 Task: Add Sprouts Medium Ripe Black Olives to the cart.
Action: Mouse pressed left at (17, 56)
Screenshot: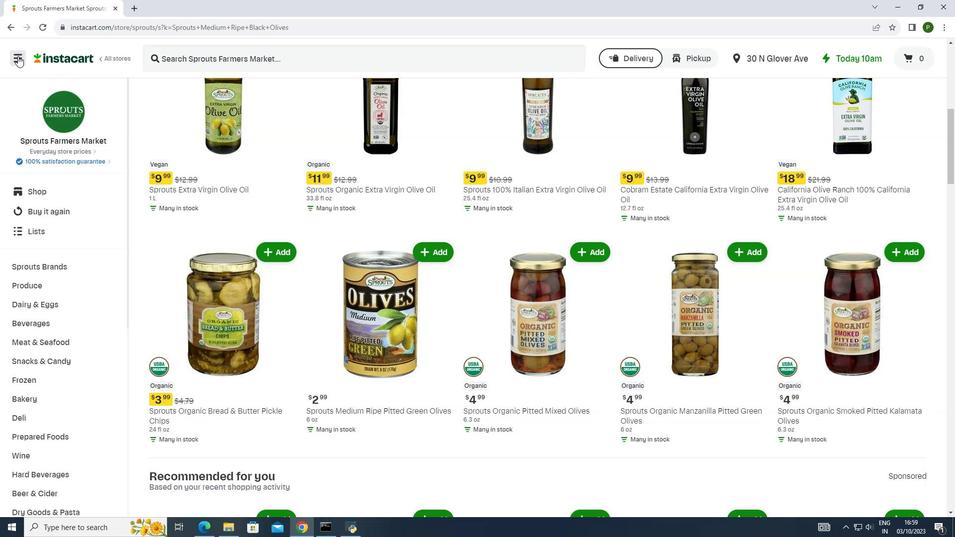 
Action: Mouse moved to (45, 261)
Screenshot: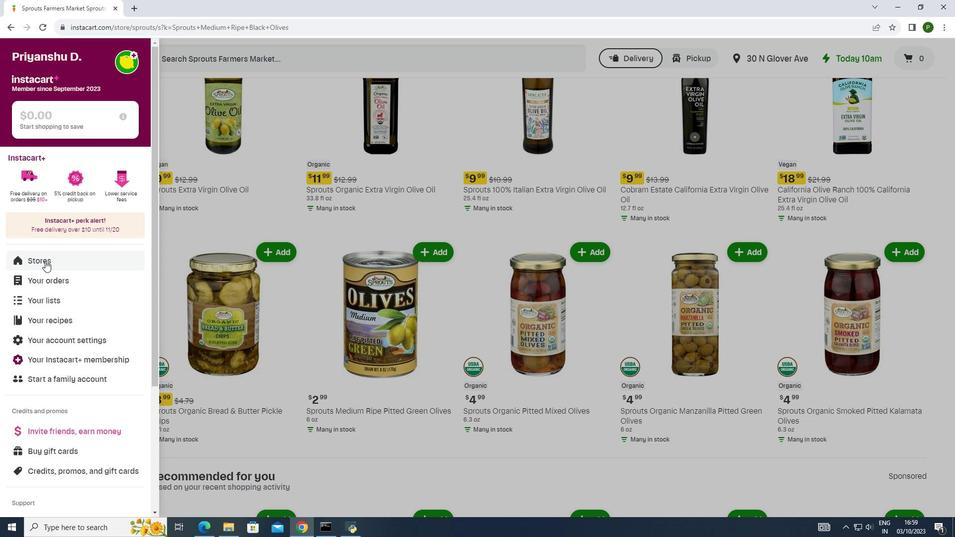 
Action: Mouse pressed left at (45, 261)
Screenshot: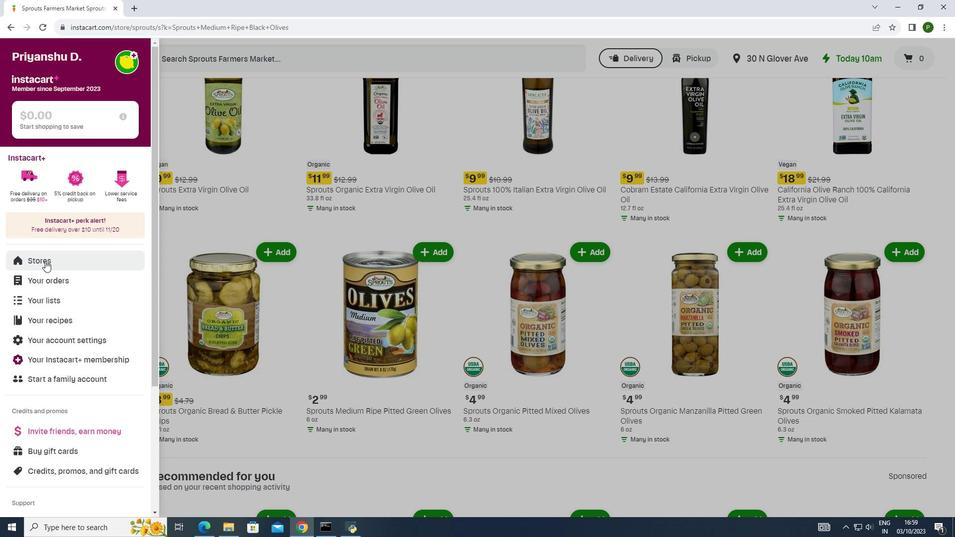 
Action: Mouse moved to (226, 101)
Screenshot: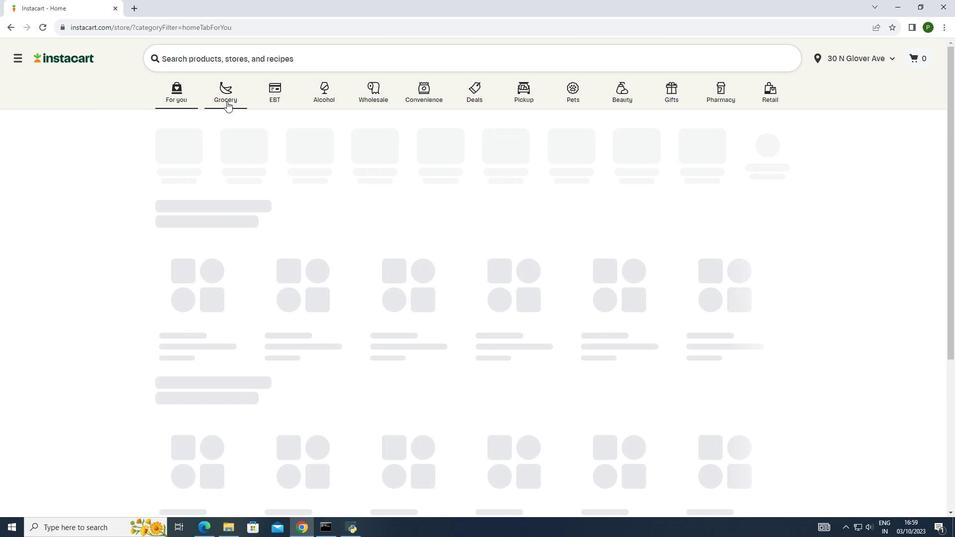 
Action: Mouse pressed left at (226, 101)
Screenshot: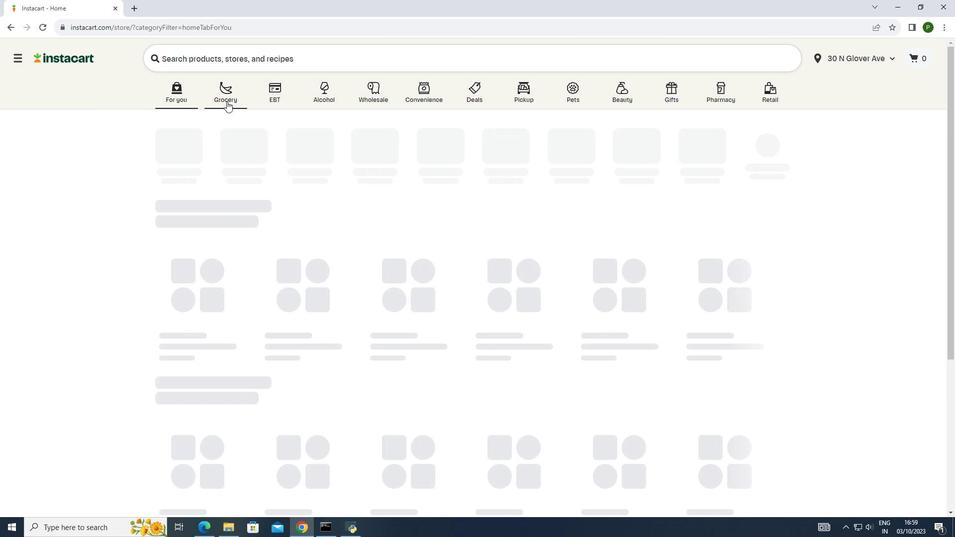 
Action: Mouse moved to (489, 147)
Screenshot: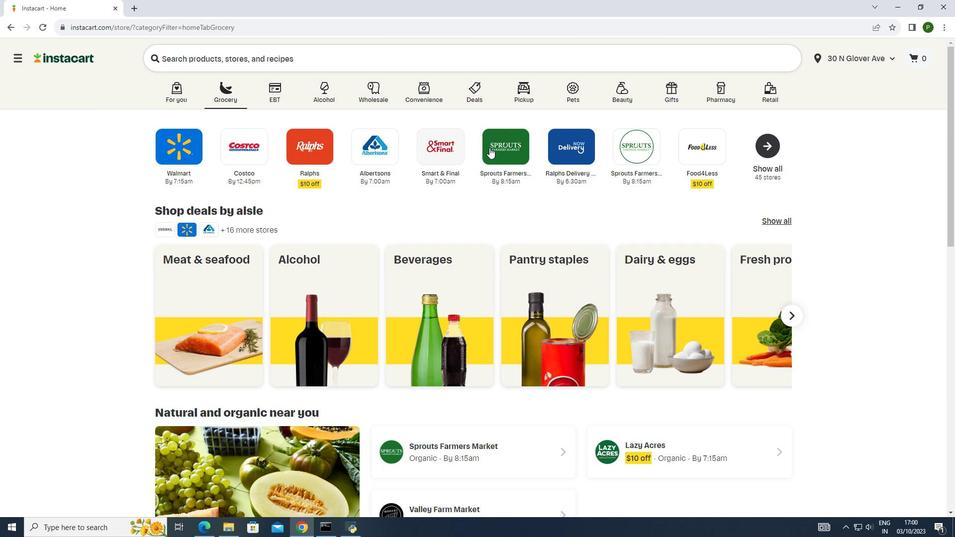 
Action: Mouse pressed left at (489, 147)
Screenshot: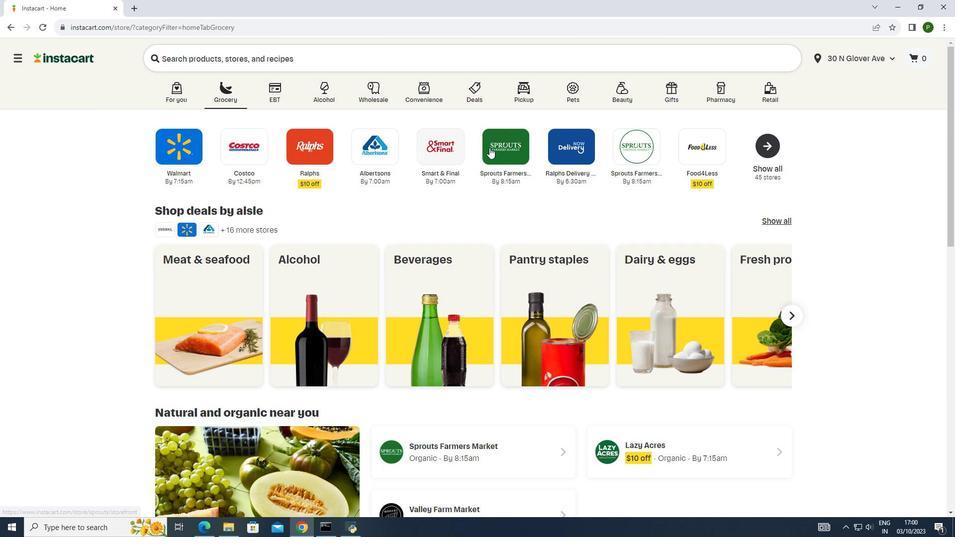 
Action: Mouse moved to (72, 267)
Screenshot: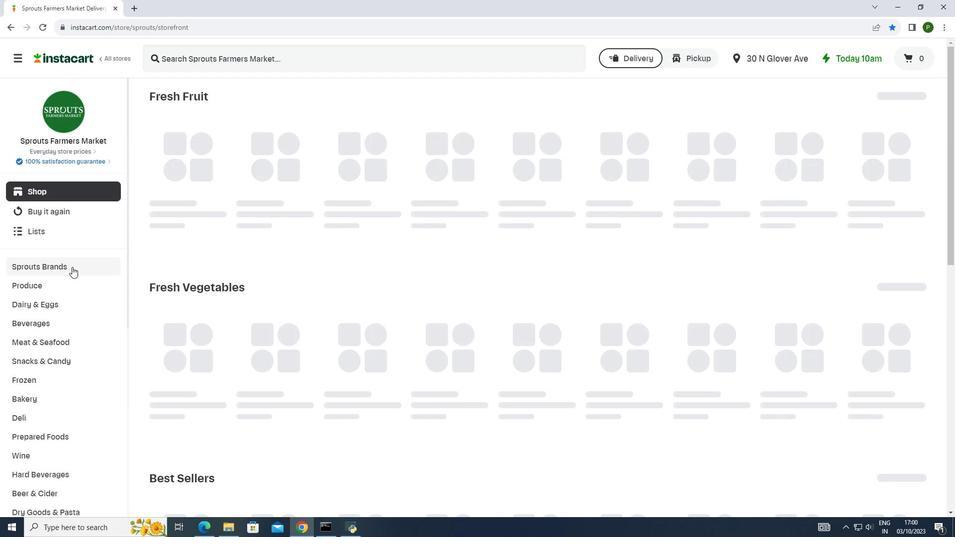 
Action: Mouse pressed left at (72, 267)
Screenshot: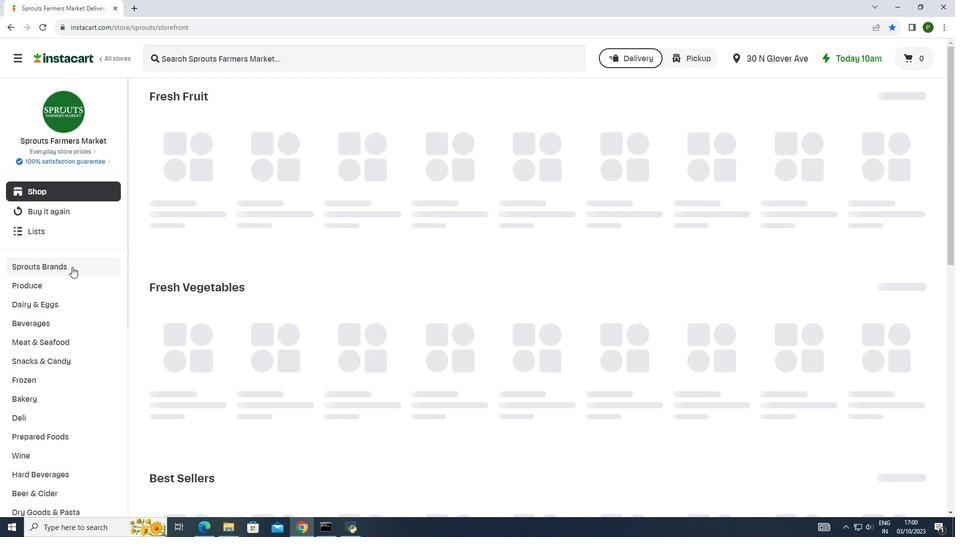 
Action: Mouse moved to (49, 345)
Screenshot: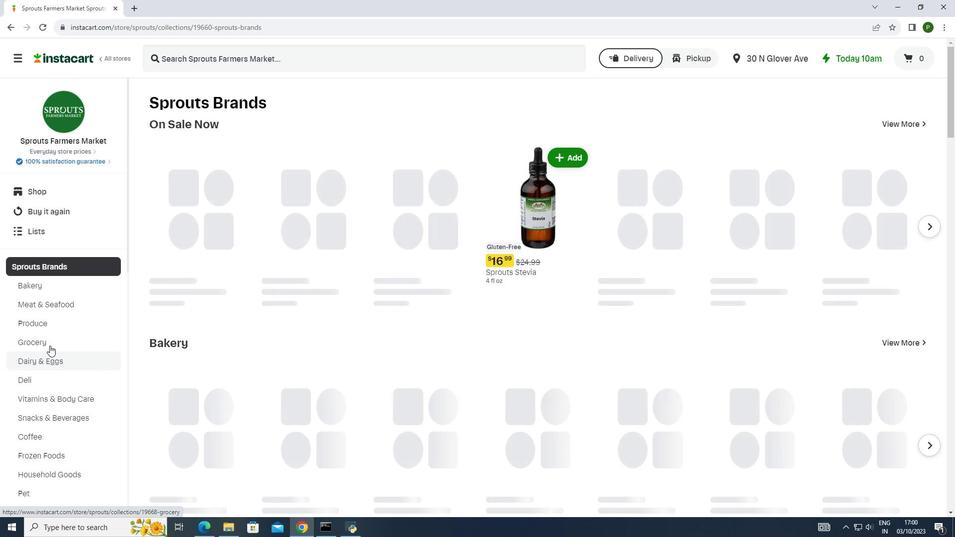 
Action: Mouse pressed left at (49, 345)
Screenshot: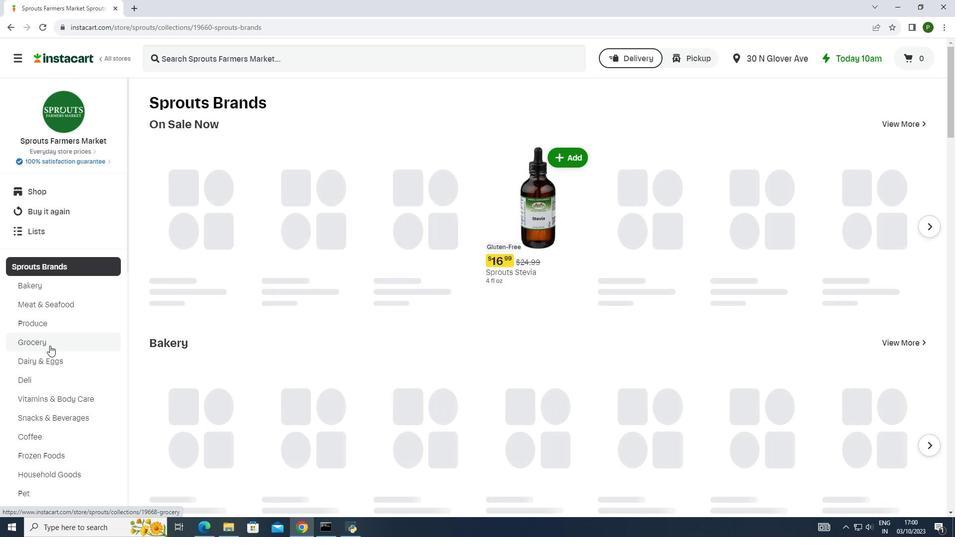 
Action: Mouse moved to (289, 230)
Screenshot: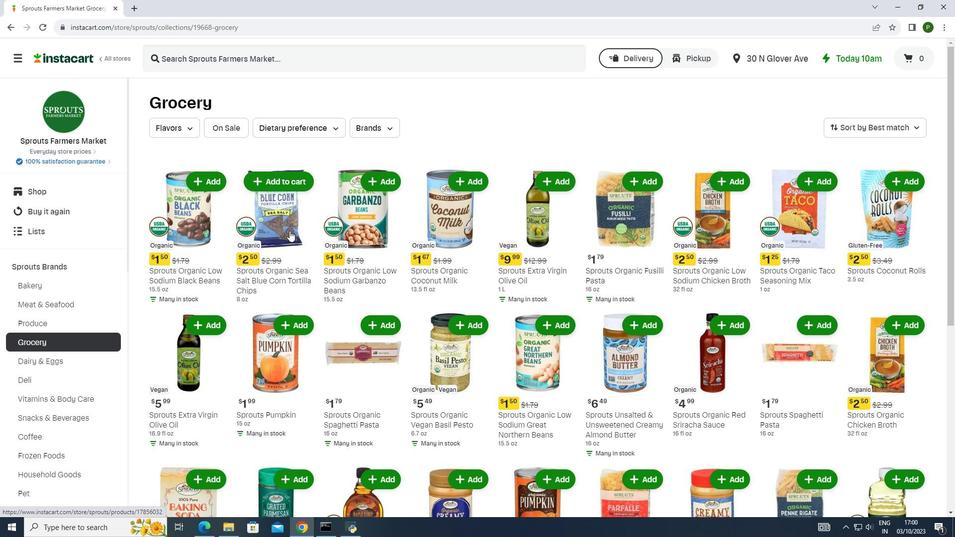 
Action: Mouse scrolled (289, 230) with delta (0, 0)
Screenshot: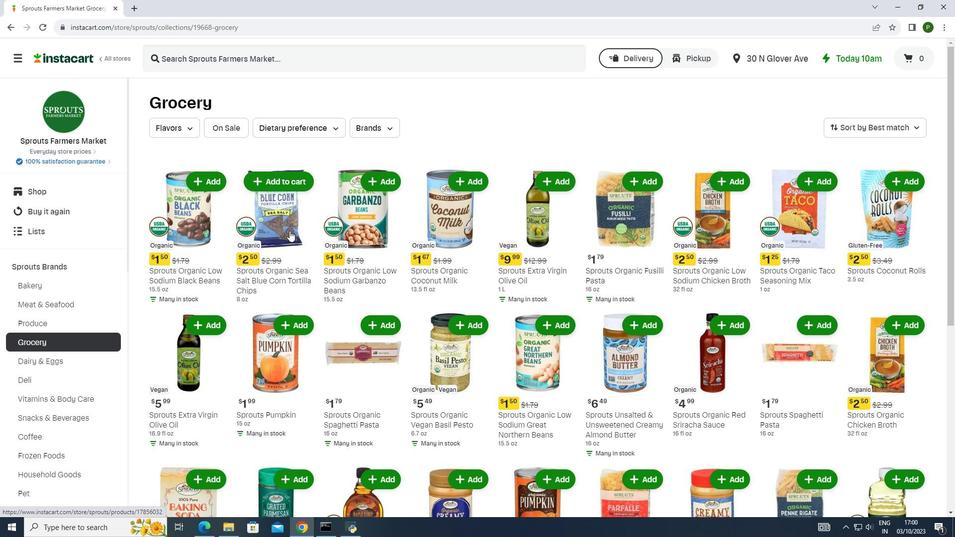 
Action: Mouse scrolled (289, 230) with delta (0, 0)
Screenshot: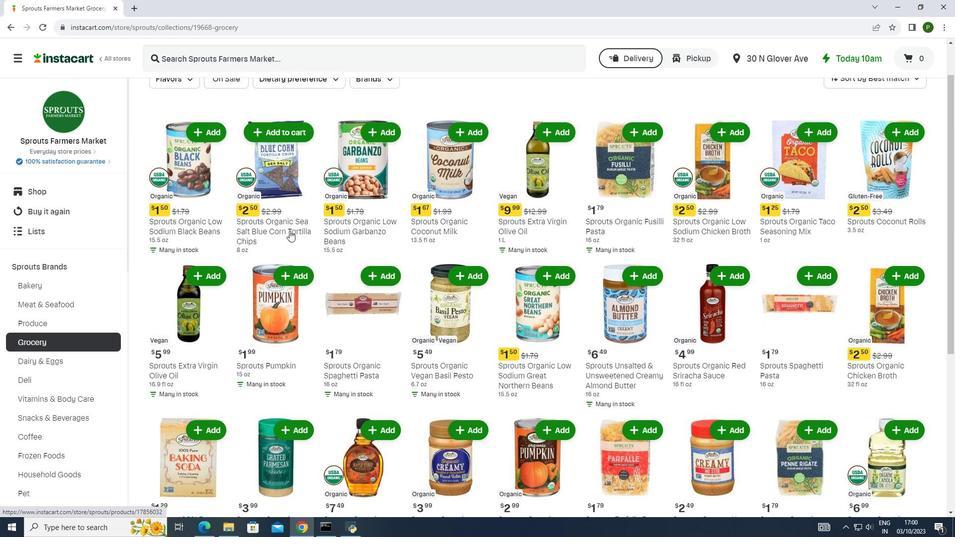 
Action: Mouse scrolled (289, 230) with delta (0, 0)
Screenshot: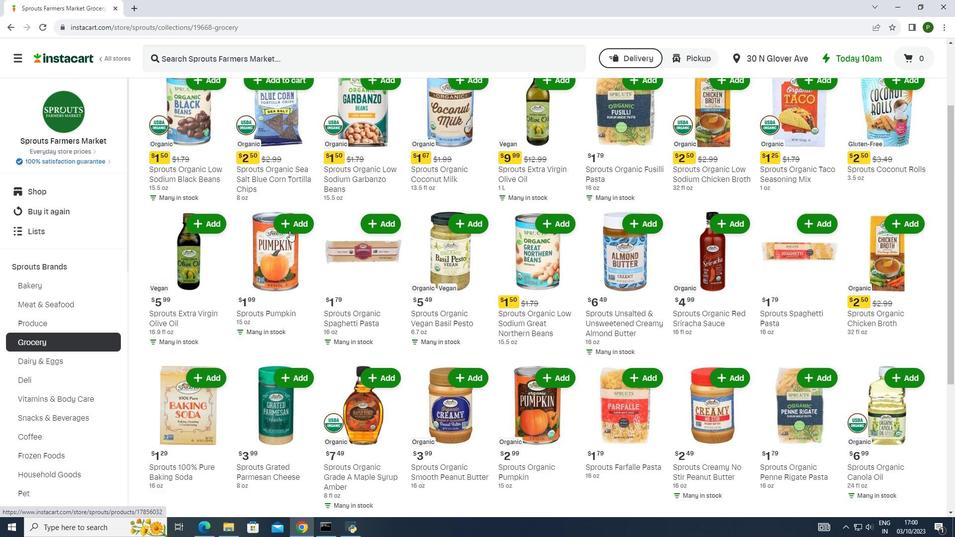 
Action: Mouse scrolled (289, 230) with delta (0, 0)
Screenshot: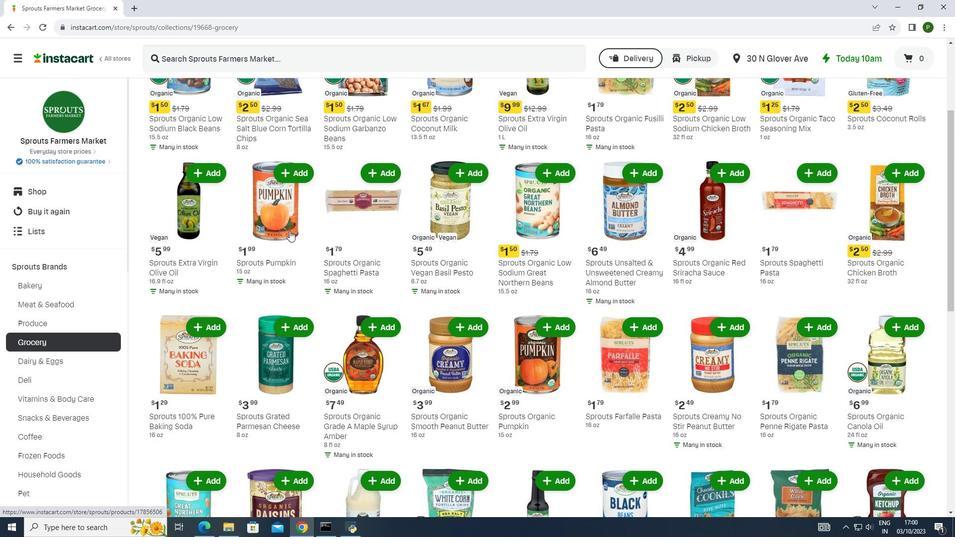 
Action: Mouse scrolled (289, 230) with delta (0, 0)
Screenshot: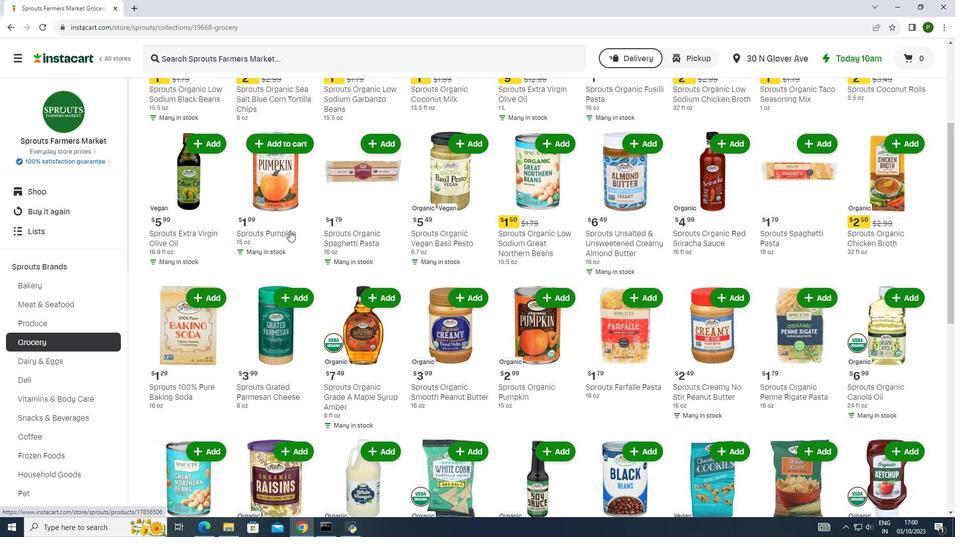 
Action: Mouse scrolled (289, 230) with delta (0, 0)
Screenshot: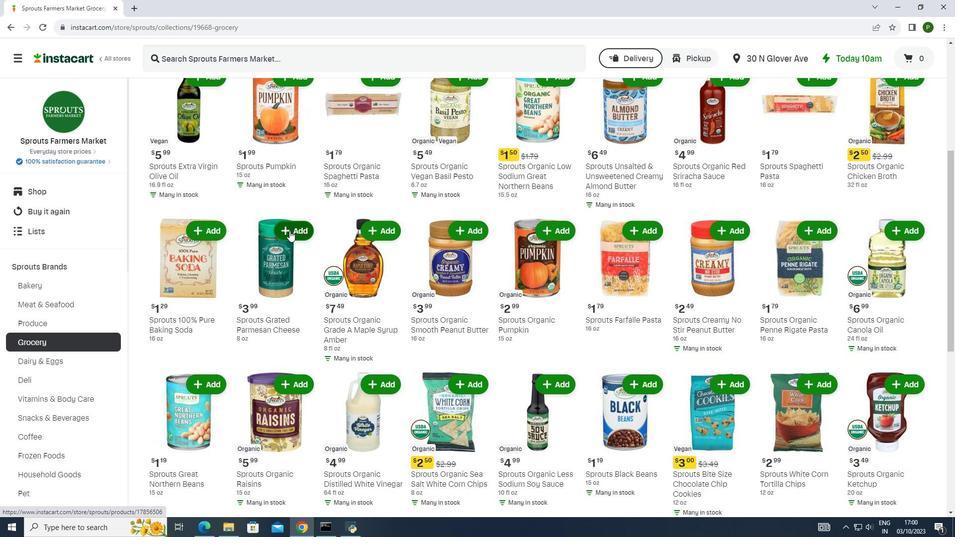 
Action: Mouse scrolled (289, 230) with delta (0, 0)
Screenshot: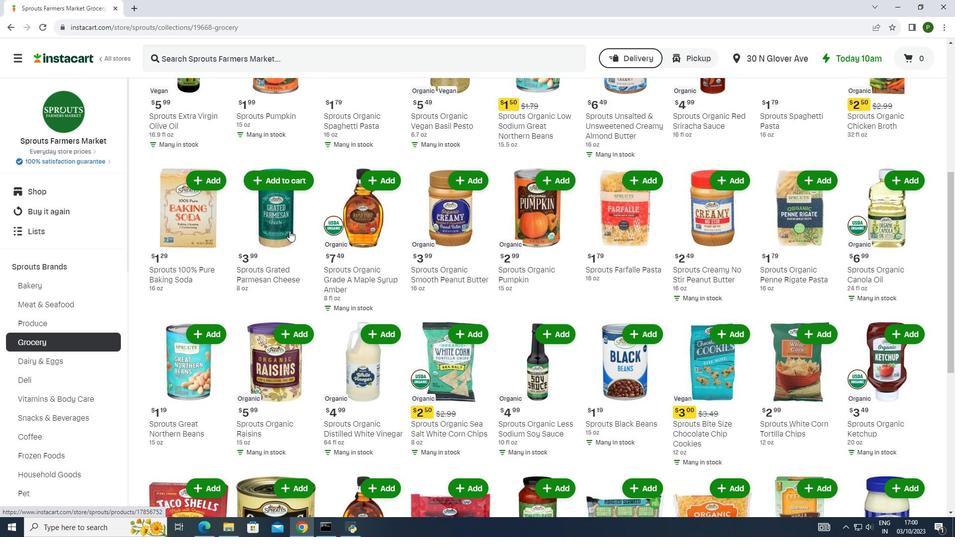 
Action: Mouse scrolled (289, 230) with delta (0, 0)
Screenshot: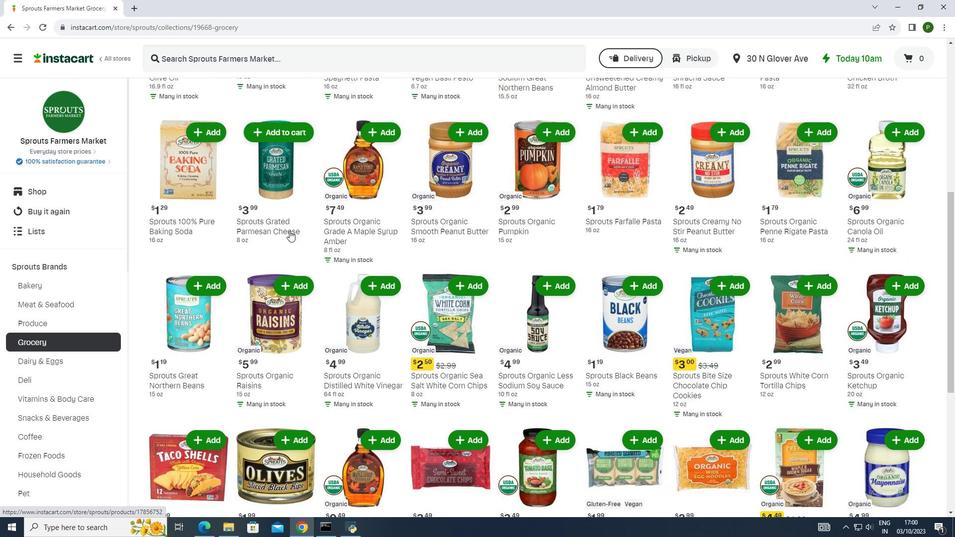 
Action: Mouse scrolled (289, 230) with delta (0, 0)
Screenshot: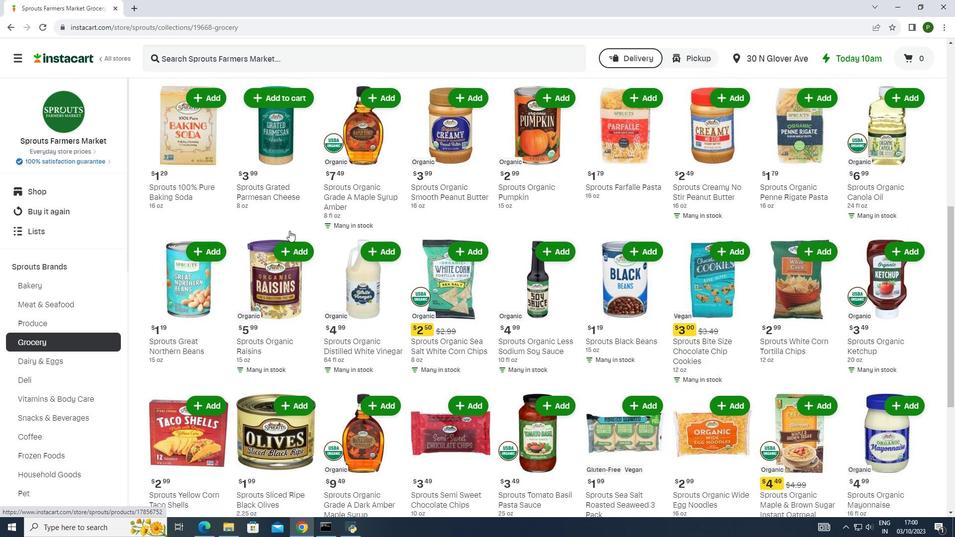
Action: Mouse scrolled (289, 230) with delta (0, 0)
Screenshot: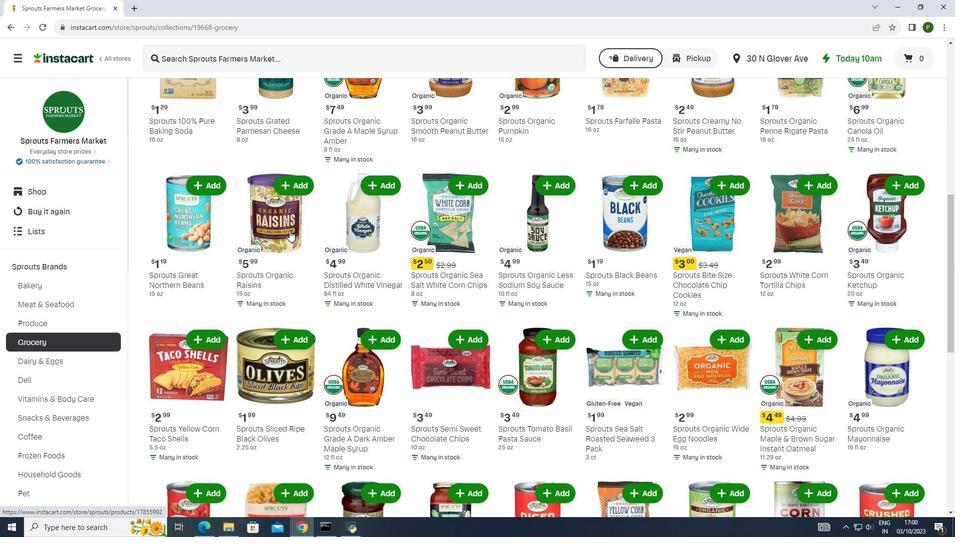 
Action: Mouse scrolled (289, 230) with delta (0, 0)
Screenshot: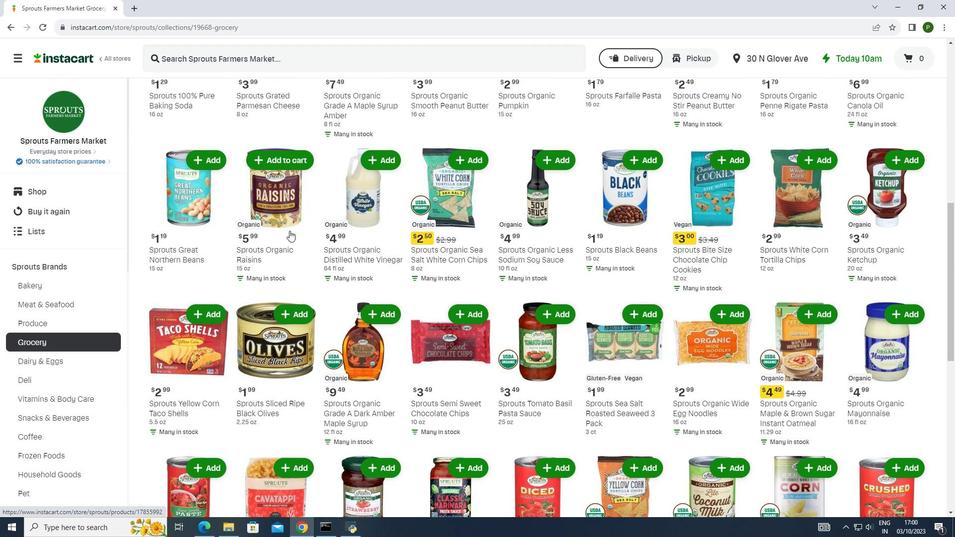 
Action: Mouse scrolled (289, 230) with delta (0, 0)
Screenshot: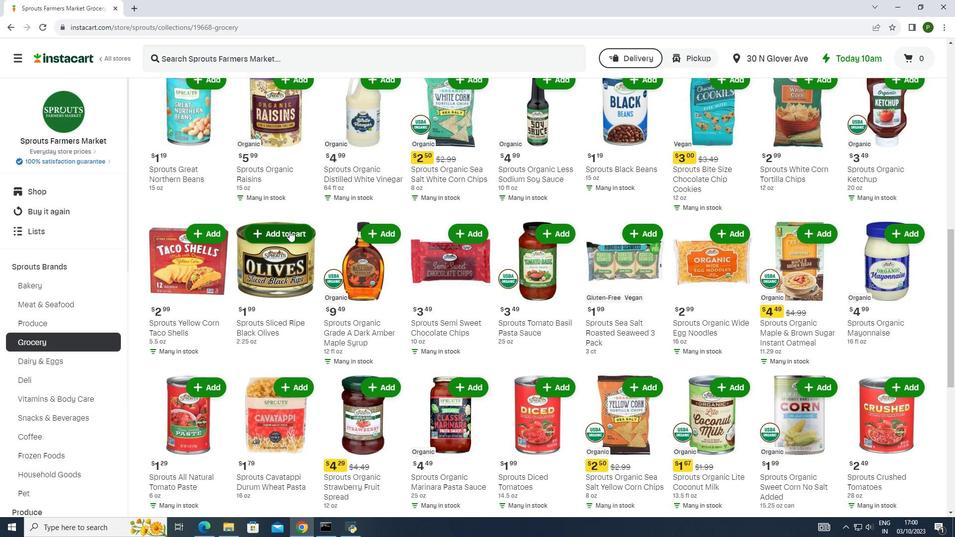 
Action: Mouse scrolled (289, 230) with delta (0, 0)
Screenshot: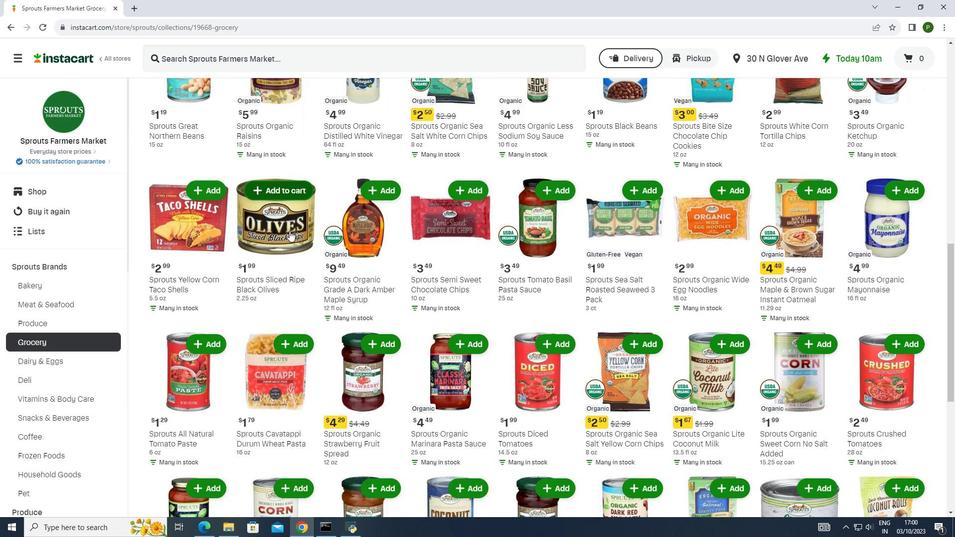 
Action: Mouse scrolled (289, 230) with delta (0, 0)
Screenshot: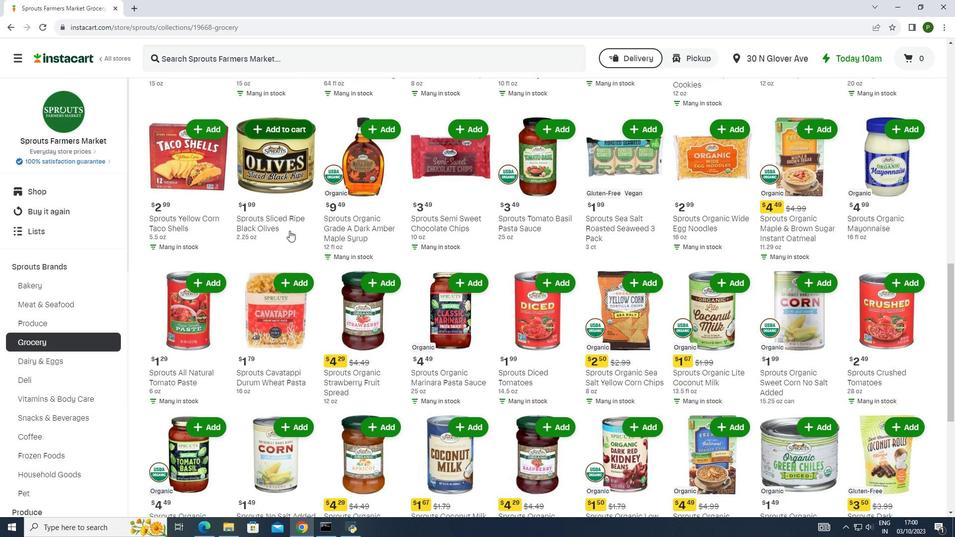 
Action: Mouse scrolled (289, 230) with delta (0, 0)
Screenshot: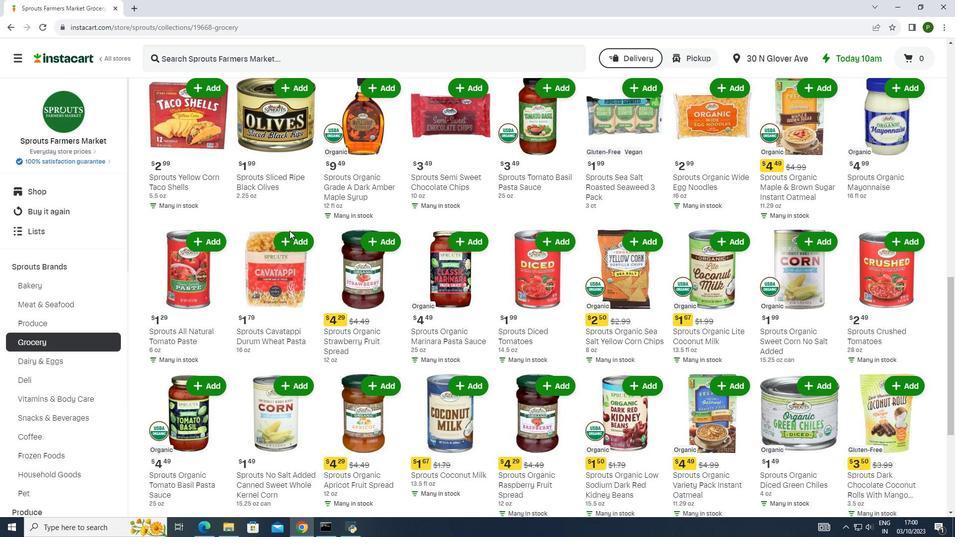 
Action: Mouse scrolled (289, 230) with delta (0, 0)
Screenshot: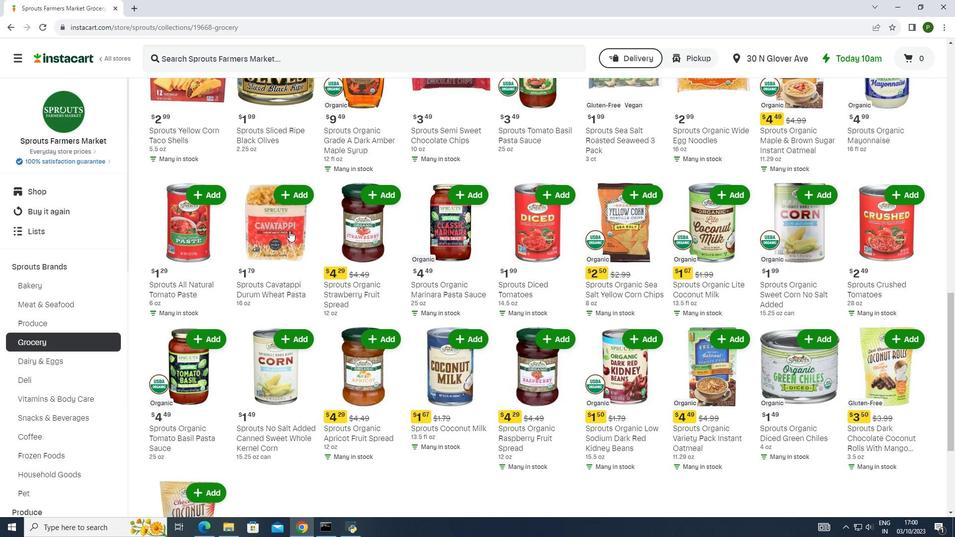 
Action: Mouse scrolled (289, 230) with delta (0, 0)
Screenshot: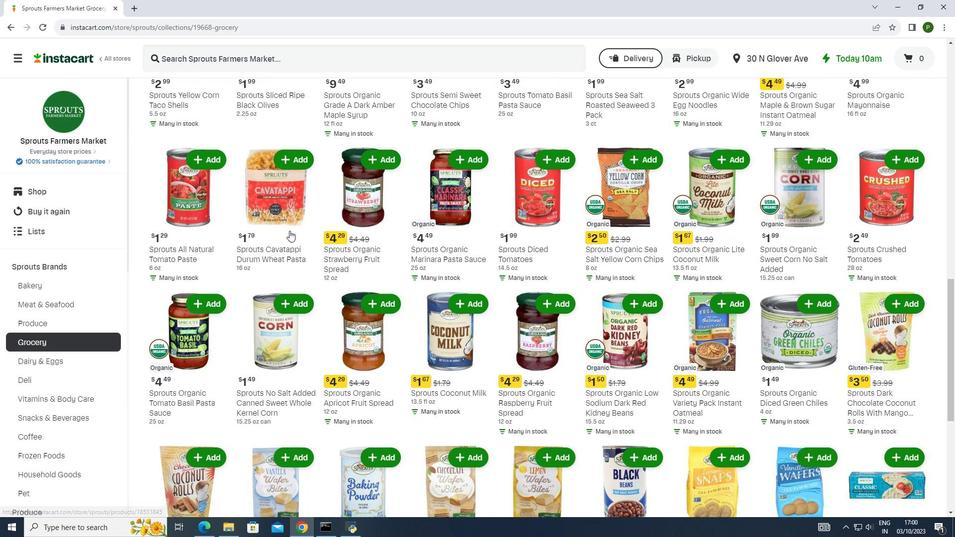 
Action: Mouse scrolled (289, 230) with delta (0, 0)
Screenshot: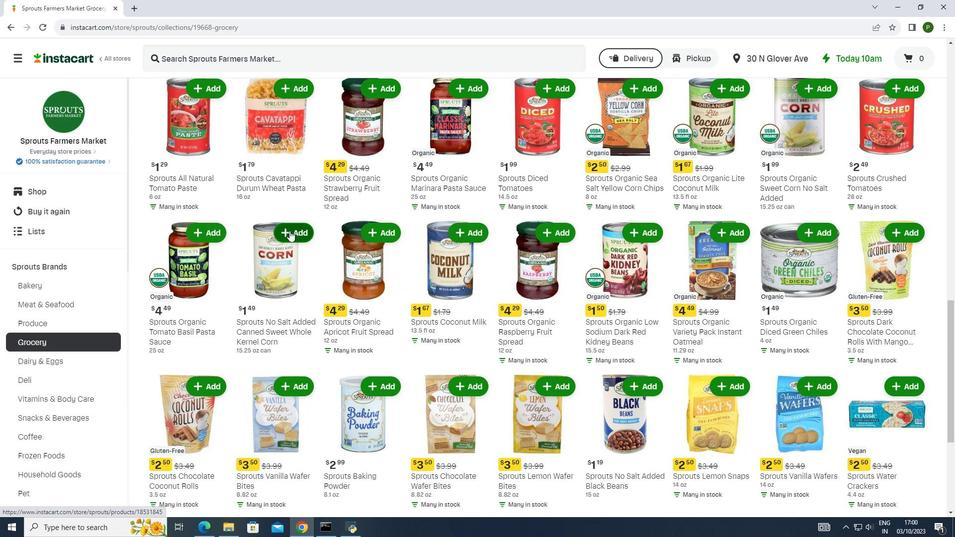 
Action: Mouse scrolled (289, 230) with delta (0, 0)
Screenshot: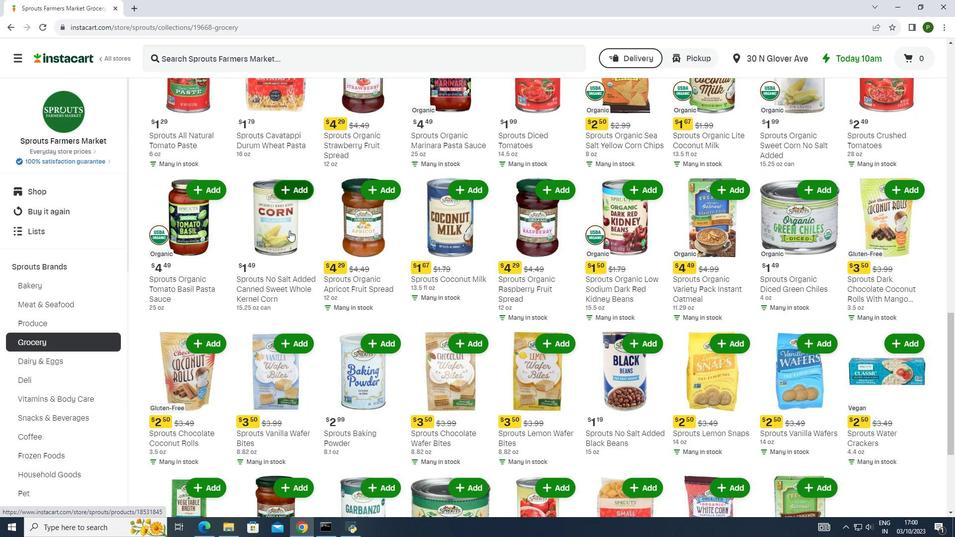 
Action: Mouse scrolled (289, 230) with delta (0, 0)
Screenshot: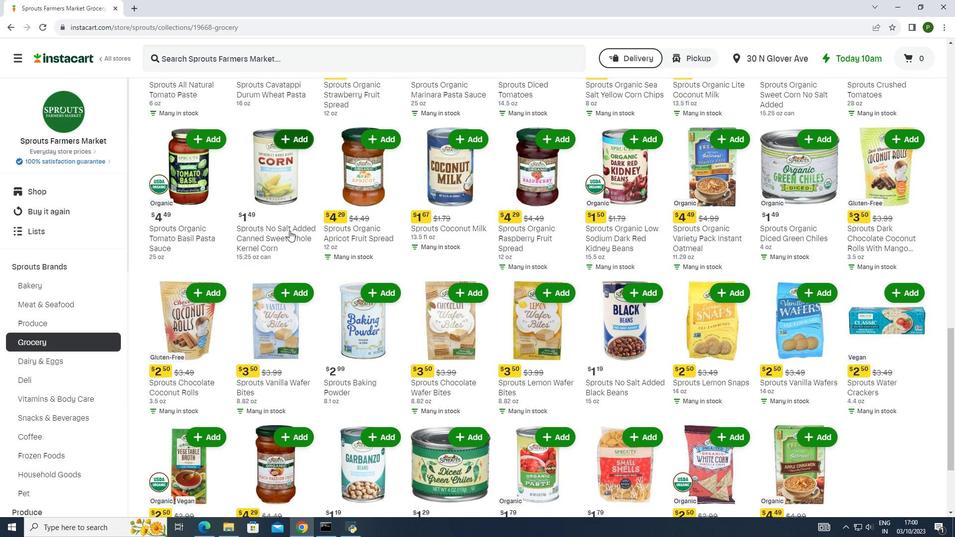 
Action: Mouse scrolled (289, 230) with delta (0, 0)
Screenshot: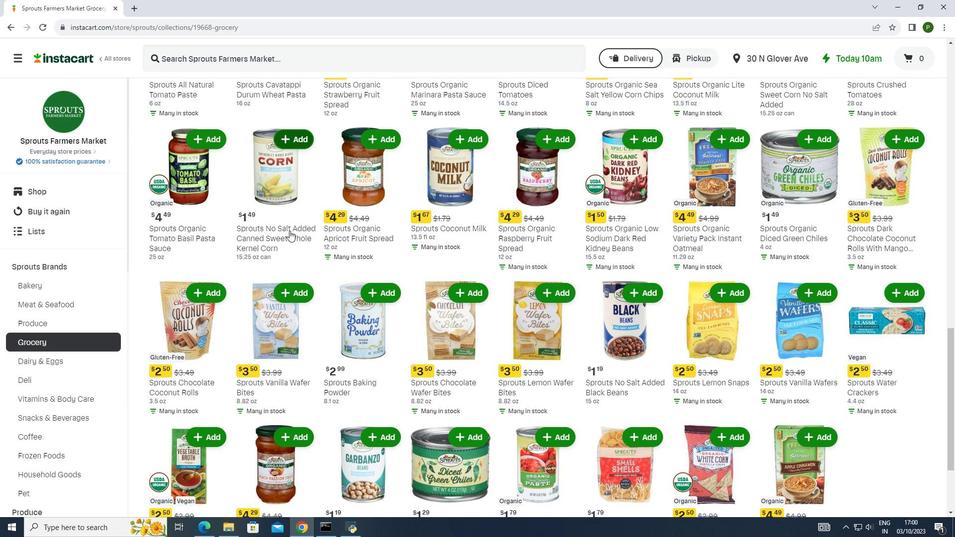 
Action: Mouse scrolled (289, 230) with delta (0, 0)
Screenshot: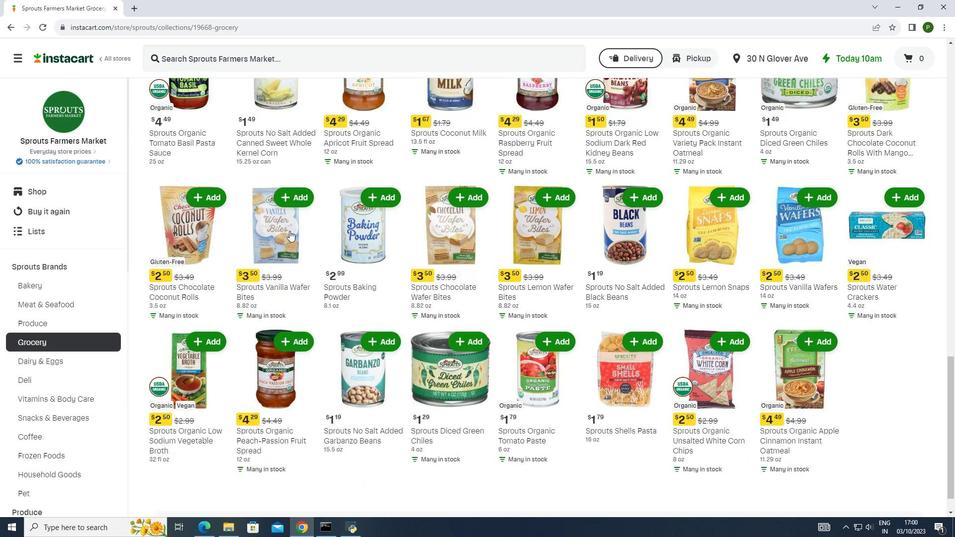 
Action: Mouse scrolled (289, 230) with delta (0, 0)
Screenshot: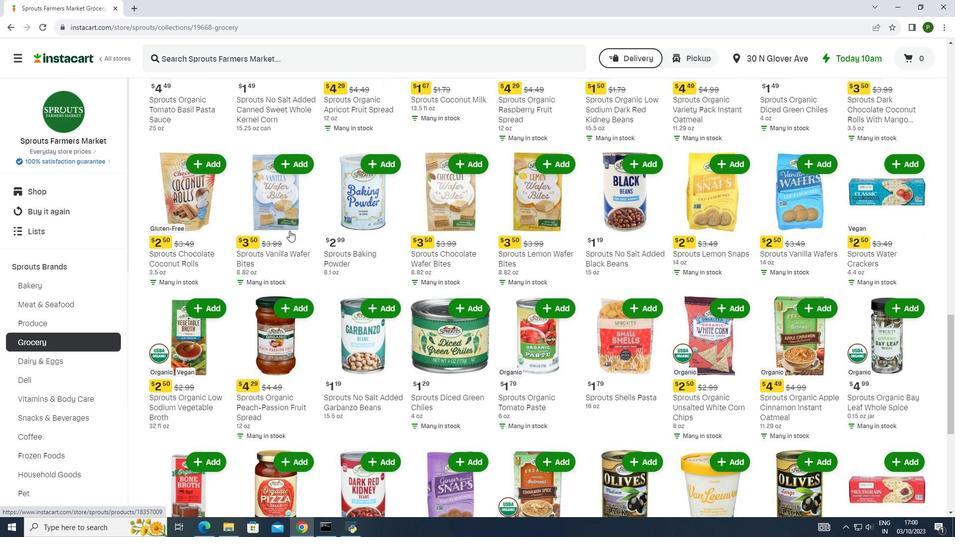 
Action: Mouse scrolled (289, 230) with delta (0, 0)
Screenshot: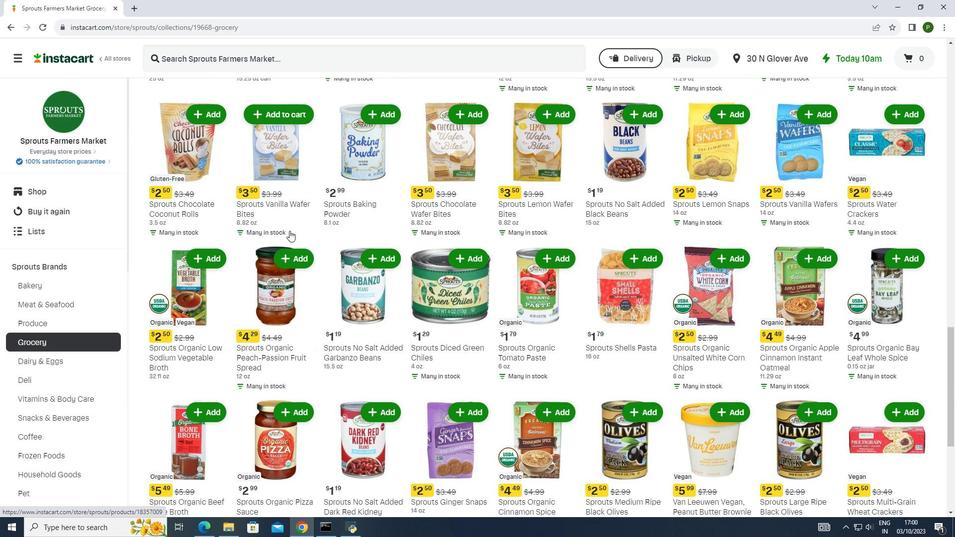 
Action: Mouse scrolled (289, 230) with delta (0, 0)
Screenshot: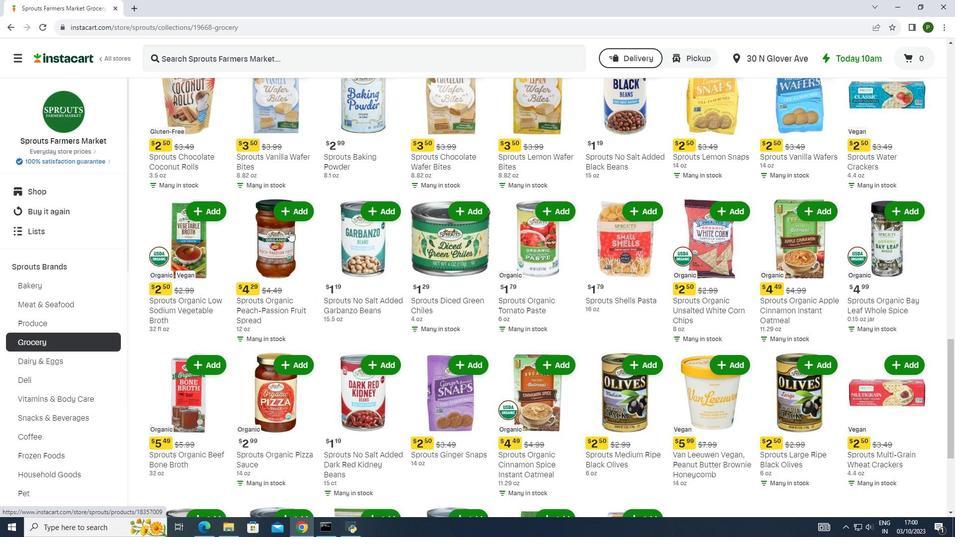 
Action: Mouse moved to (289, 231)
Screenshot: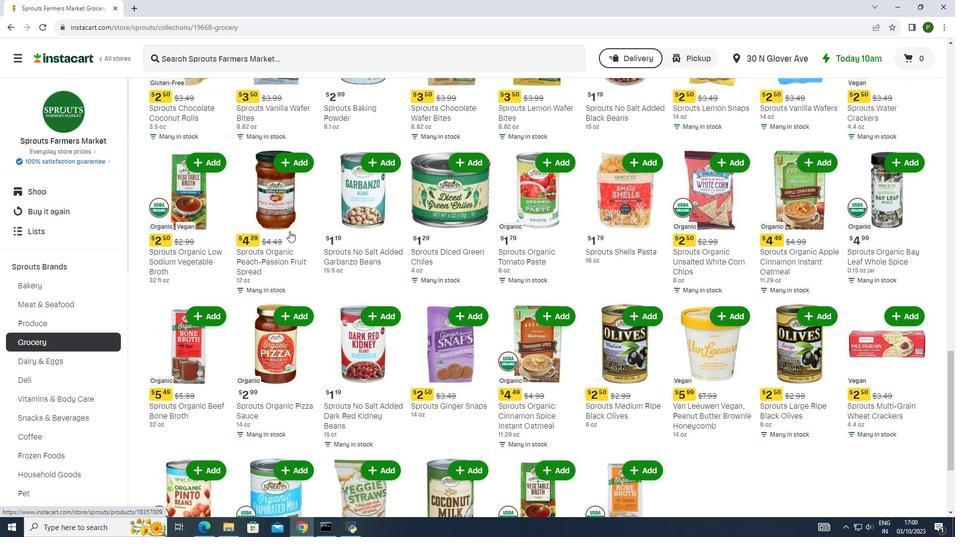 
Action: Mouse scrolled (289, 230) with delta (0, 0)
Screenshot: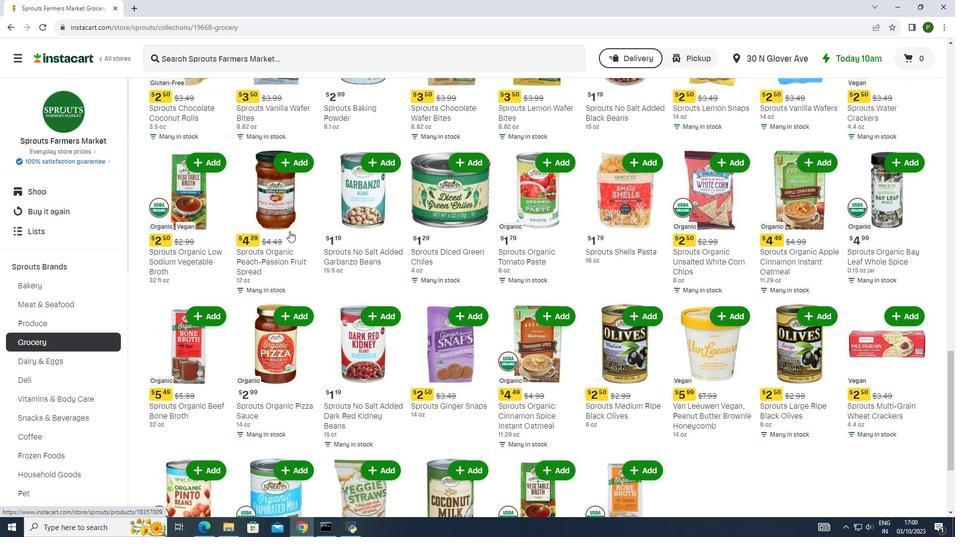 
Action: Mouse moved to (615, 259)
Screenshot: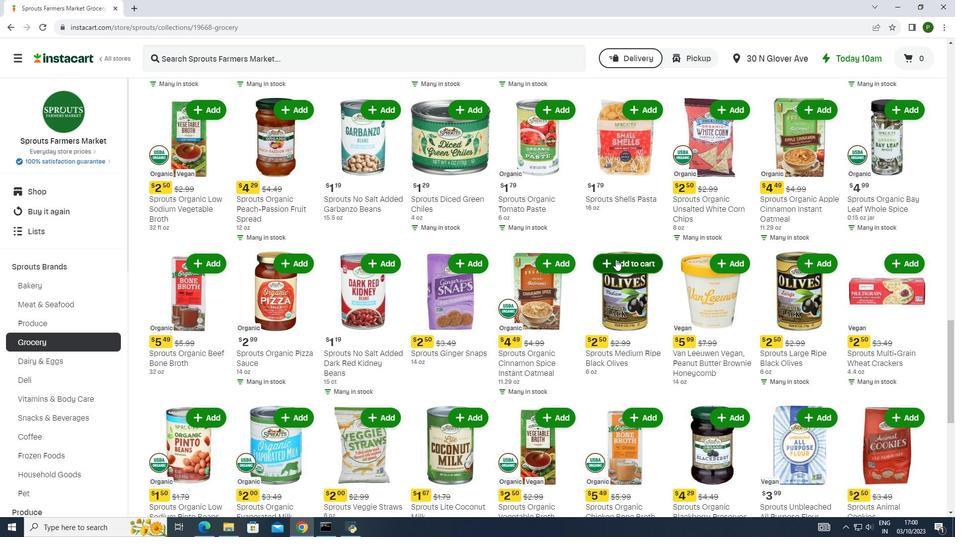 
Action: Mouse pressed left at (615, 259)
Screenshot: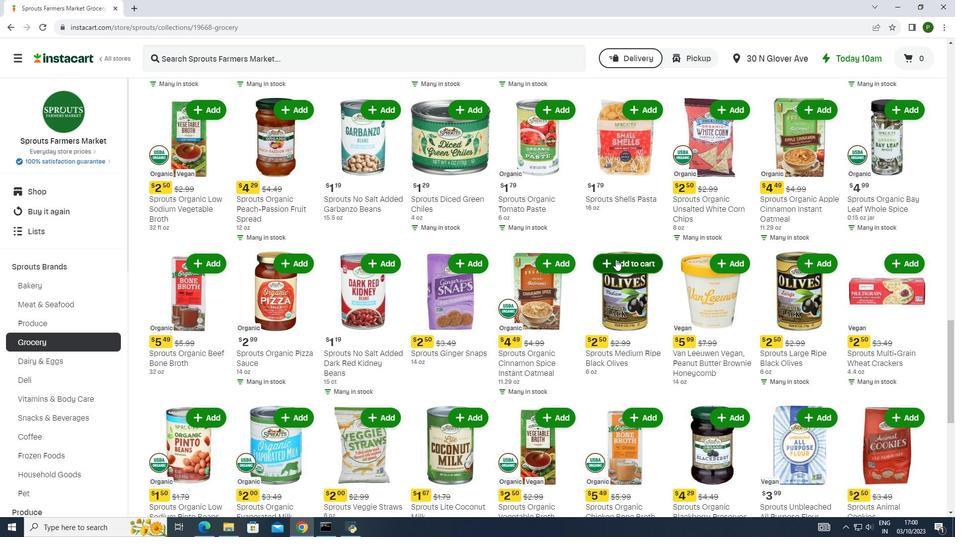 
